 Task: Calculate the distance between Atlanta and Savannah.
Action: Mouse moved to (267, 68)
Screenshot: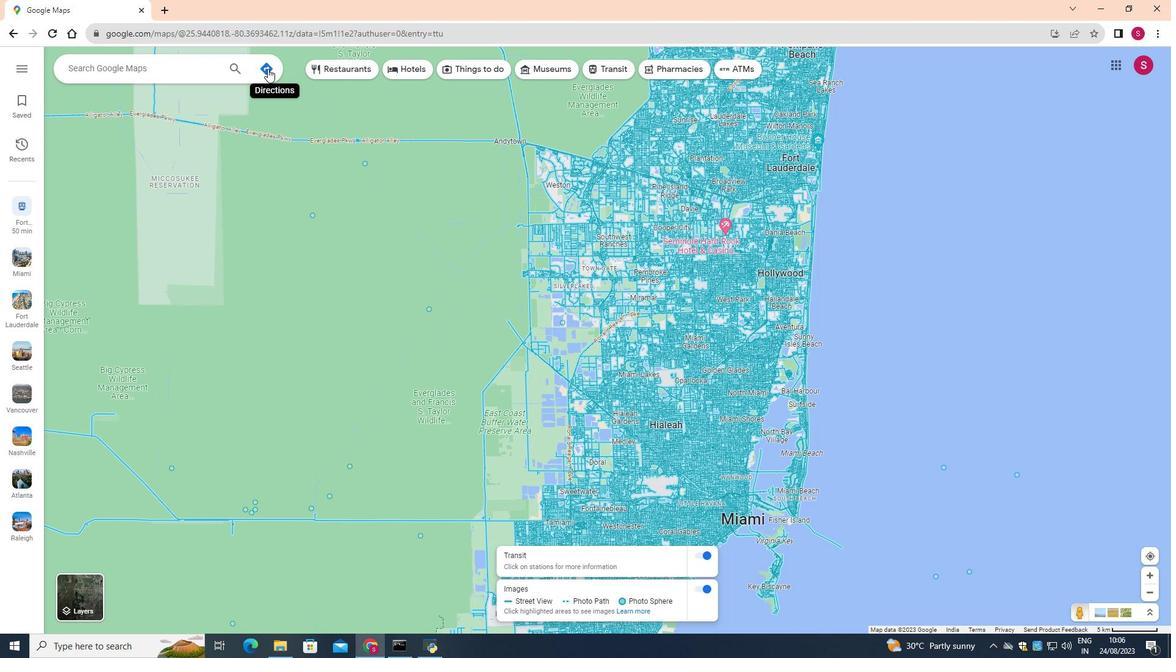 
Action: Mouse pressed left at (267, 68)
Screenshot: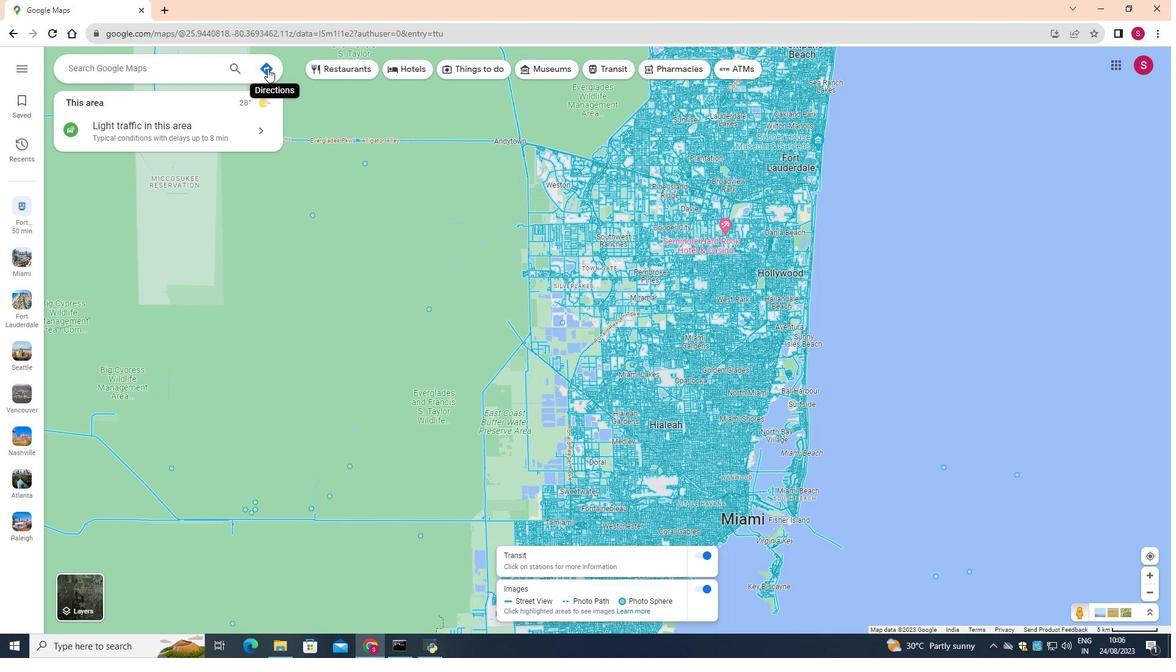 
Action: Mouse moved to (201, 97)
Screenshot: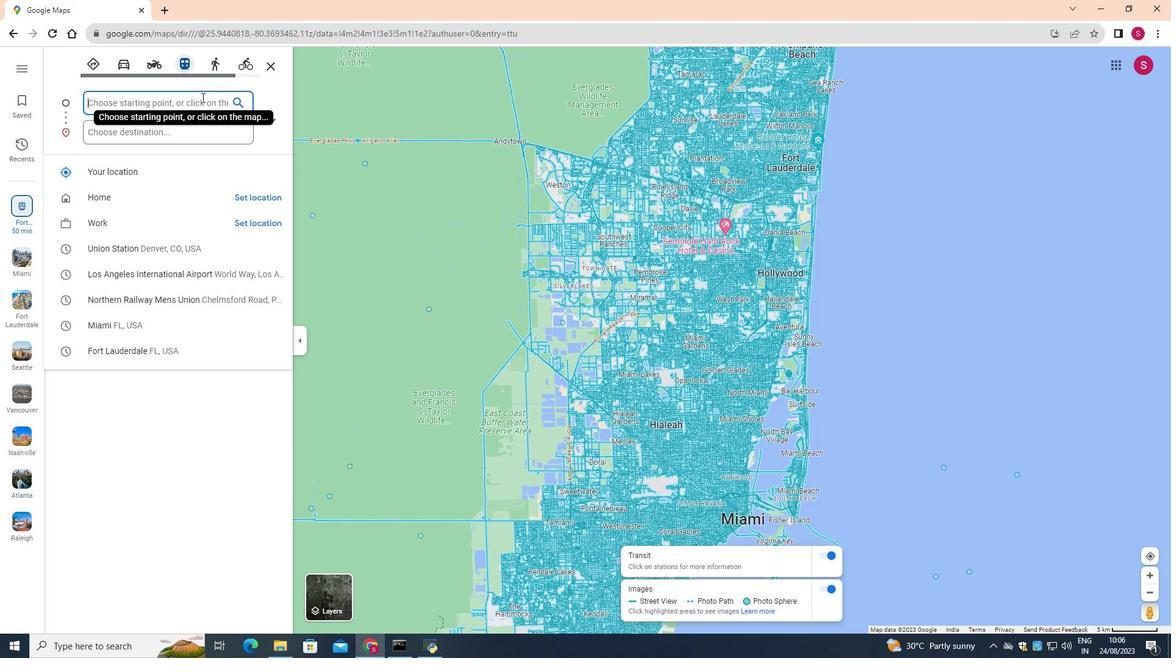 
Action: Mouse pressed left at (201, 97)
Screenshot: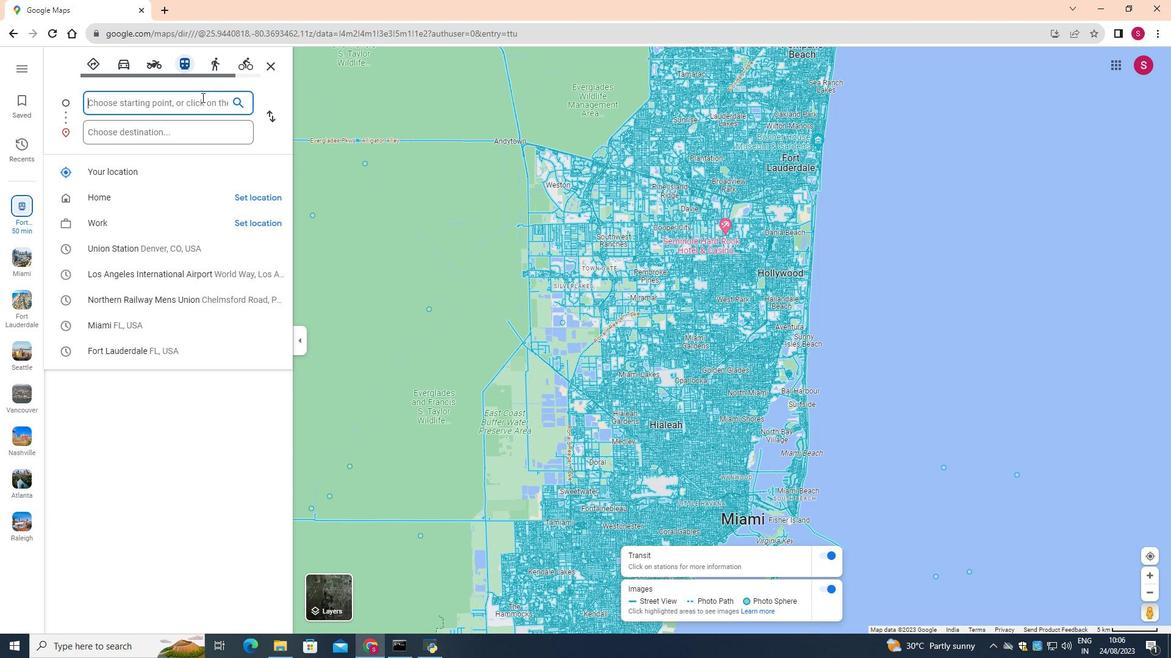 
Action: Key pressed <Key.shift>Atlanta
Screenshot: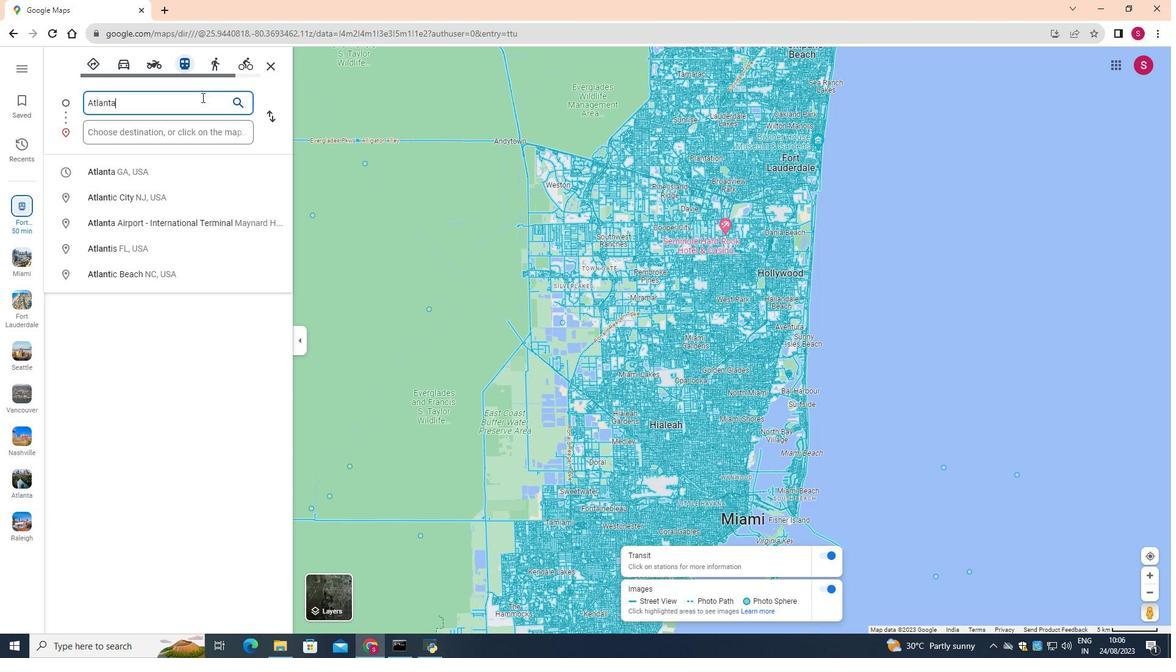 
Action: Mouse moved to (154, 173)
Screenshot: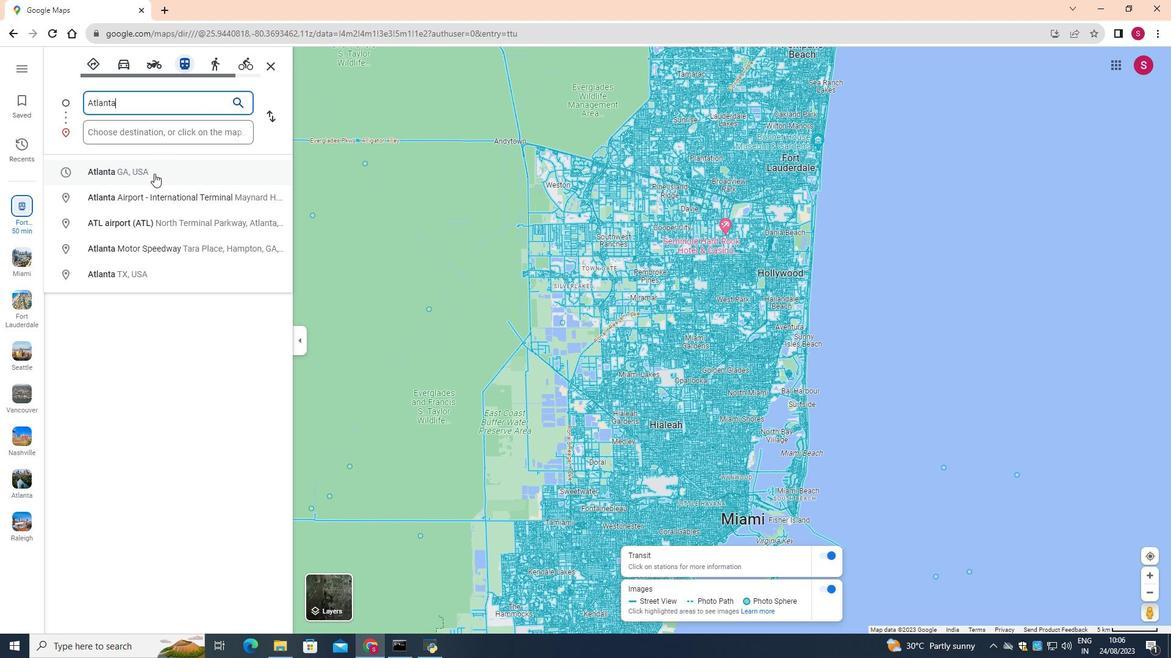 
Action: Mouse pressed left at (154, 173)
Screenshot: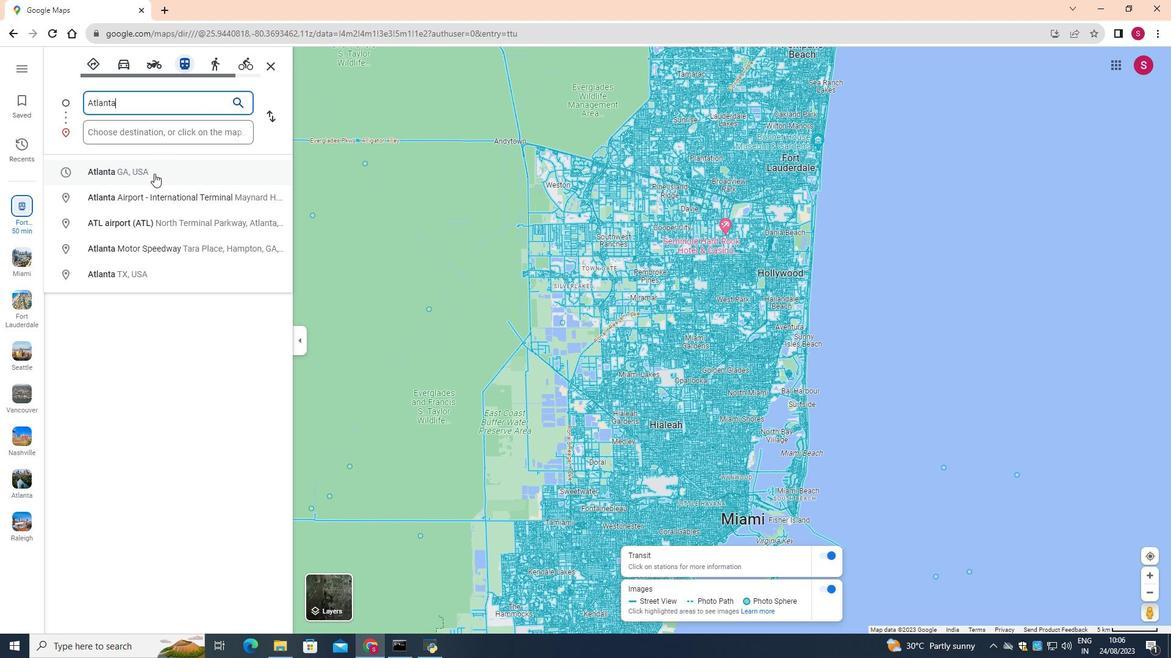 
Action: Mouse moved to (155, 126)
Screenshot: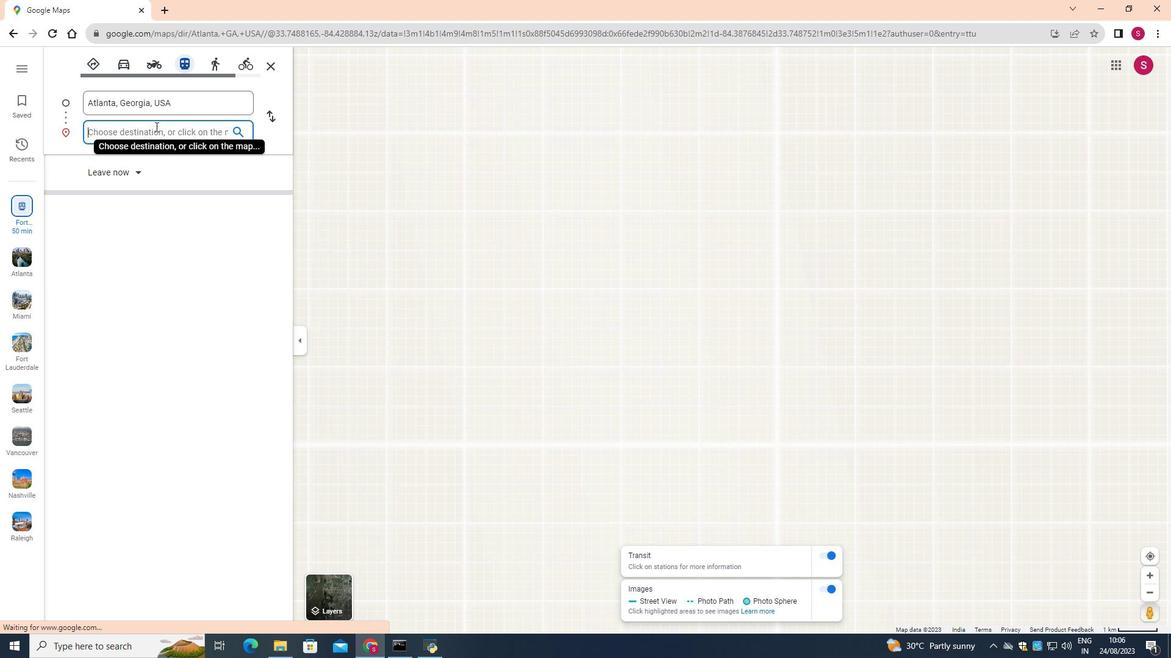 
Action: Mouse pressed left at (155, 126)
Screenshot: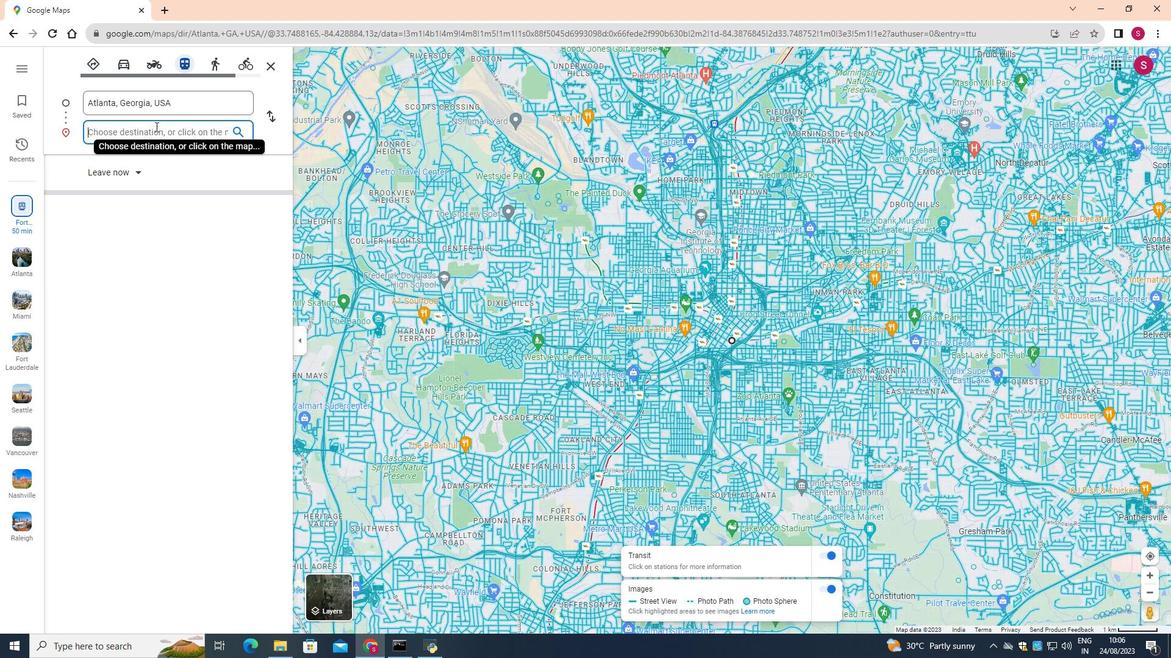 
Action: Key pressed <Key.shift>Savannah
Screenshot: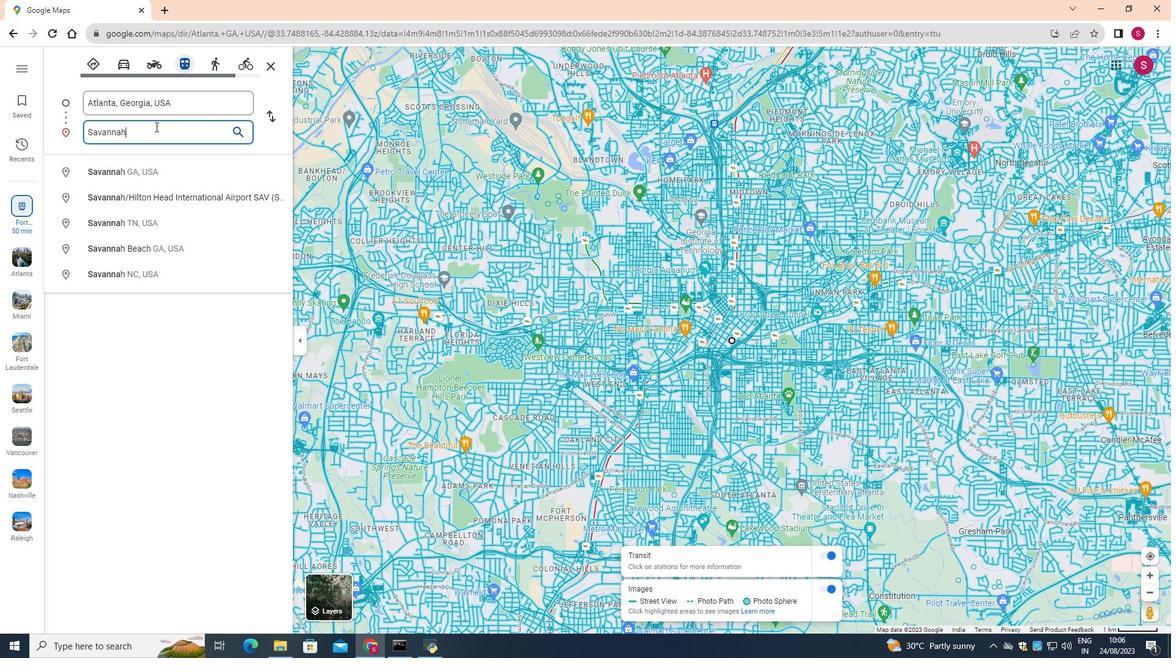 
Action: Mouse moved to (144, 171)
Screenshot: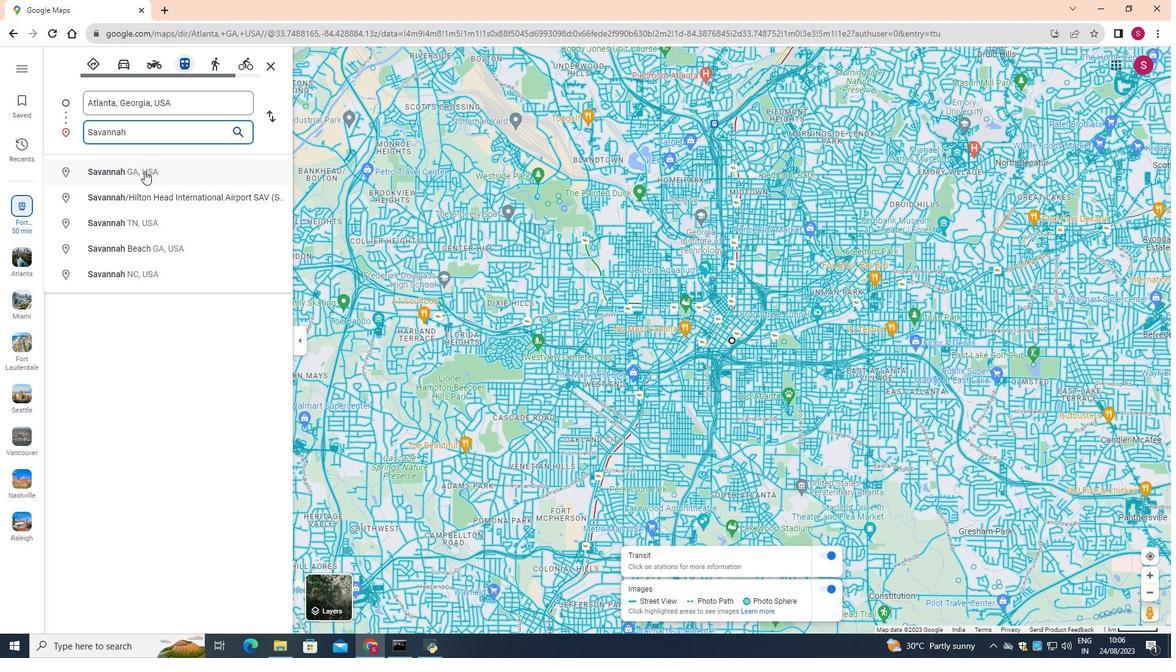 
Action: Mouse pressed left at (144, 171)
Screenshot: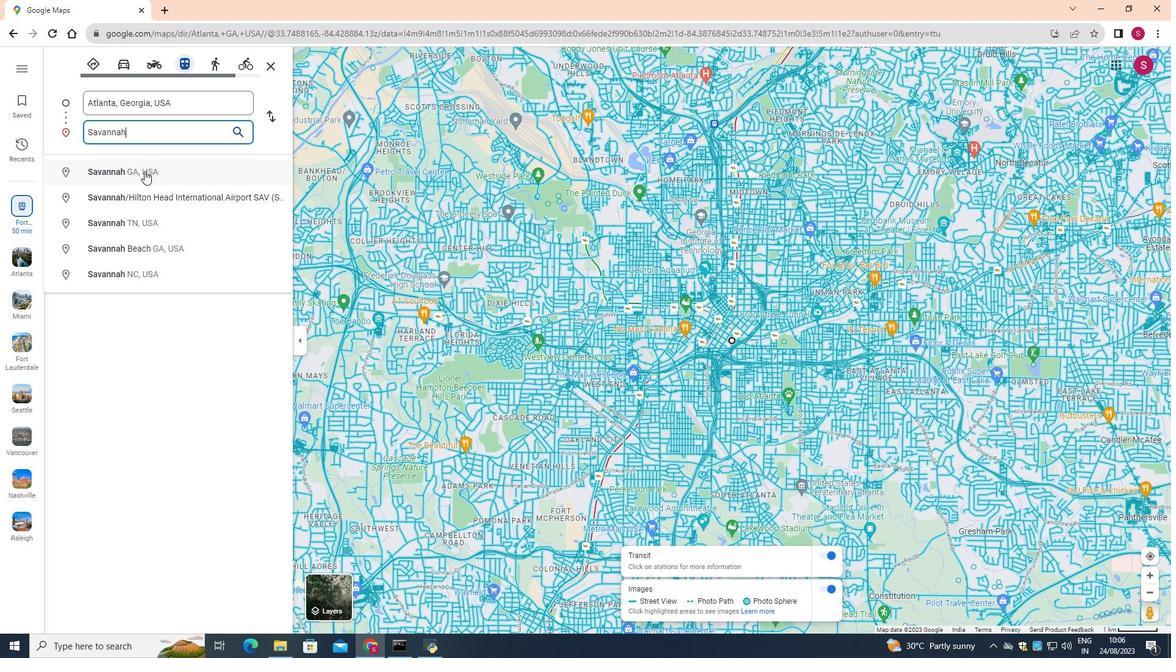 
Action: Mouse moved to (523, 587)
Screenshot: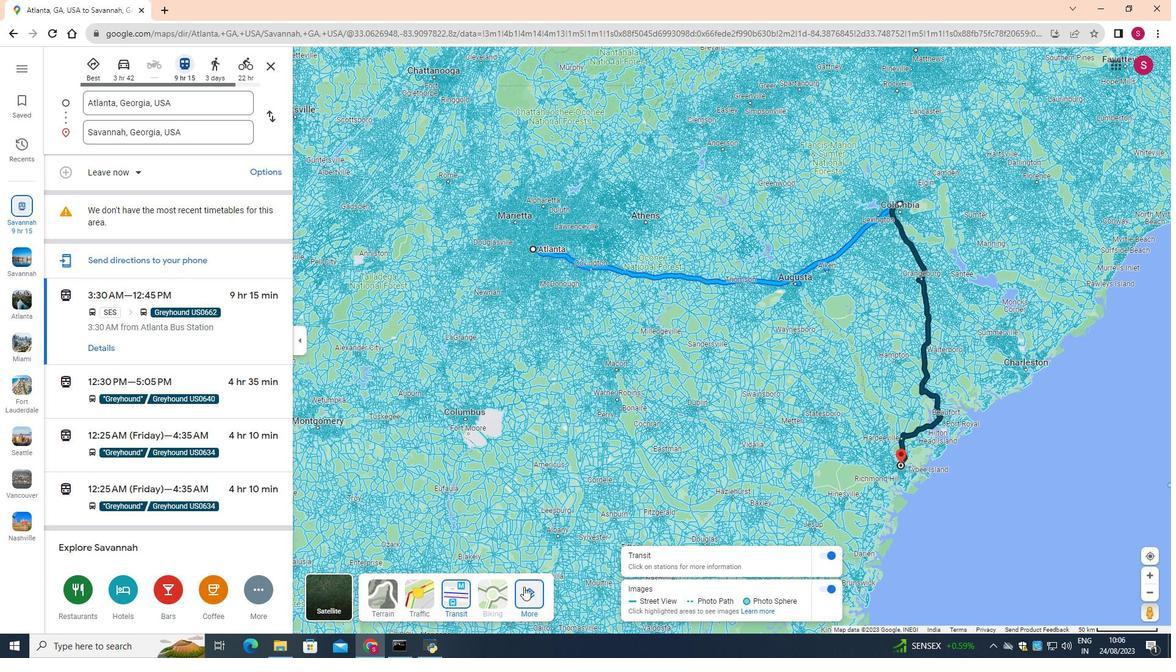 
Action: Mouse pressed left at (523, 587)
Screenshot: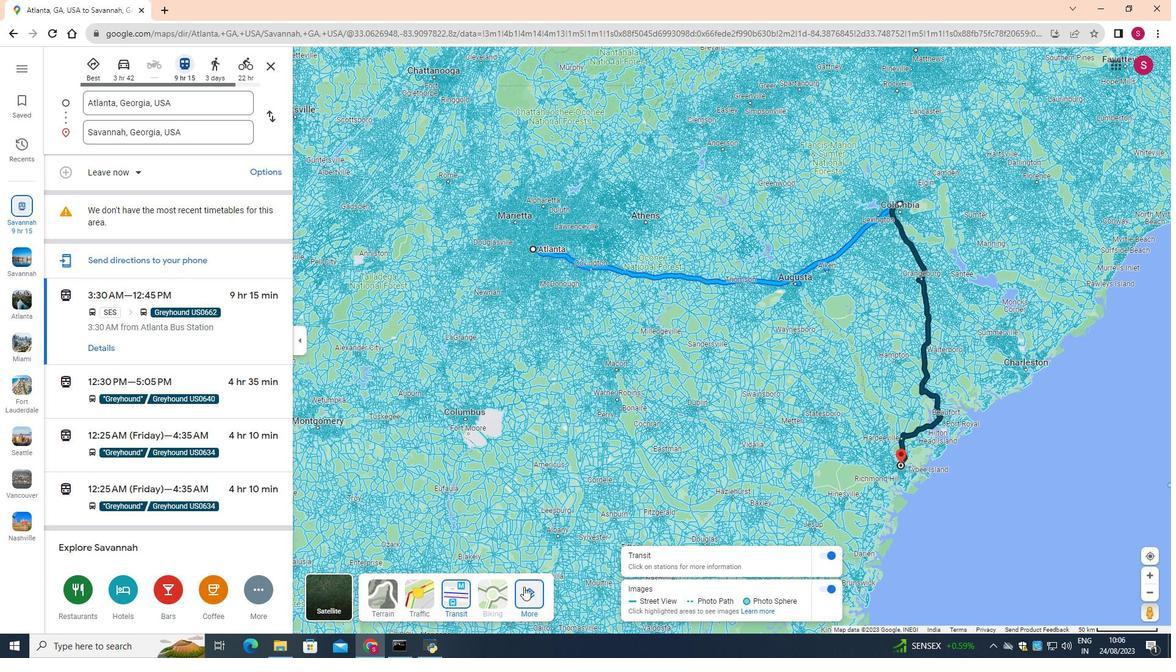 
Action: Mouse moved to (418, 483)
Screenshot: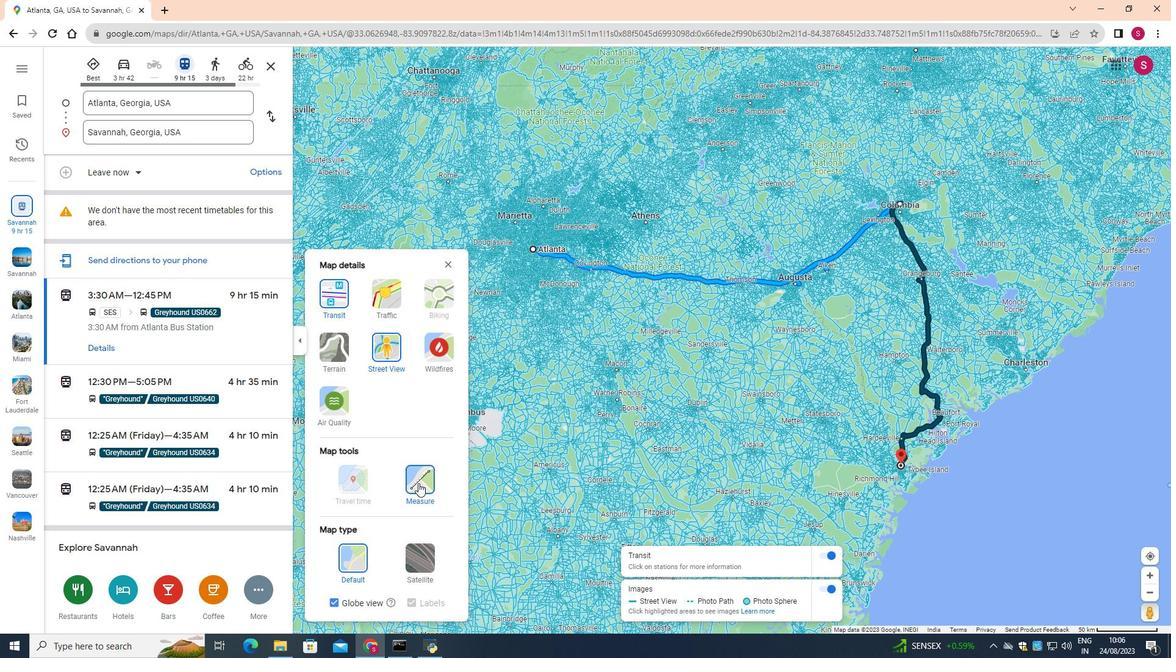 
Action: Mouse pressed left at (418, 483)
Screenshot: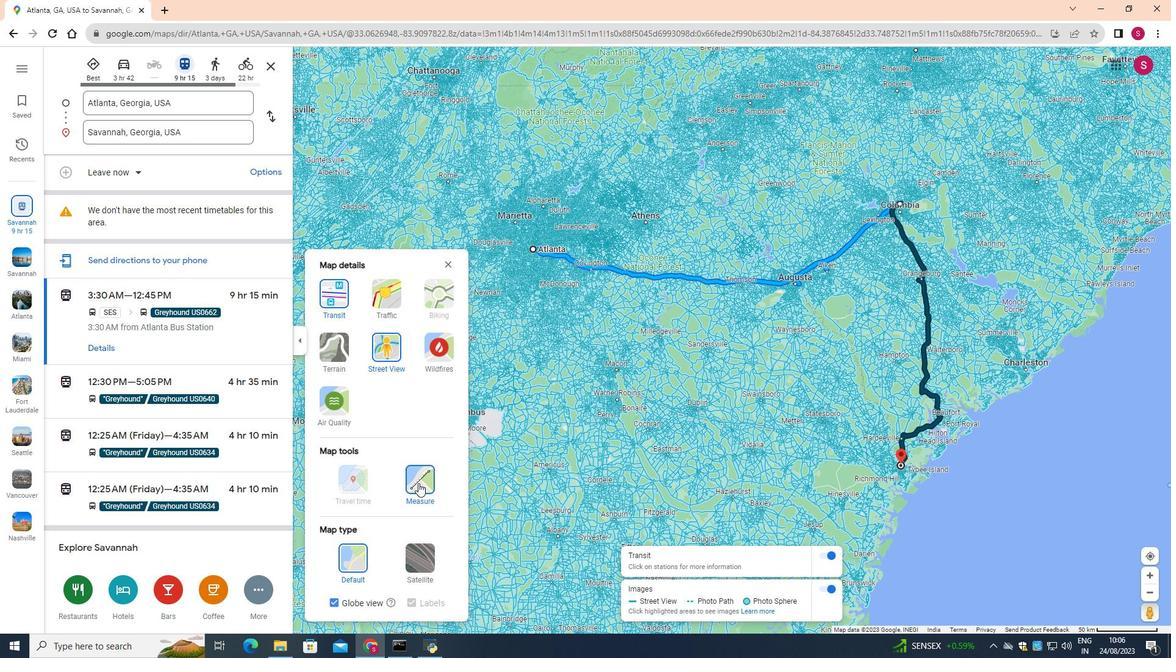 
Action: Mouse moved to (533, 245)
Screenshot: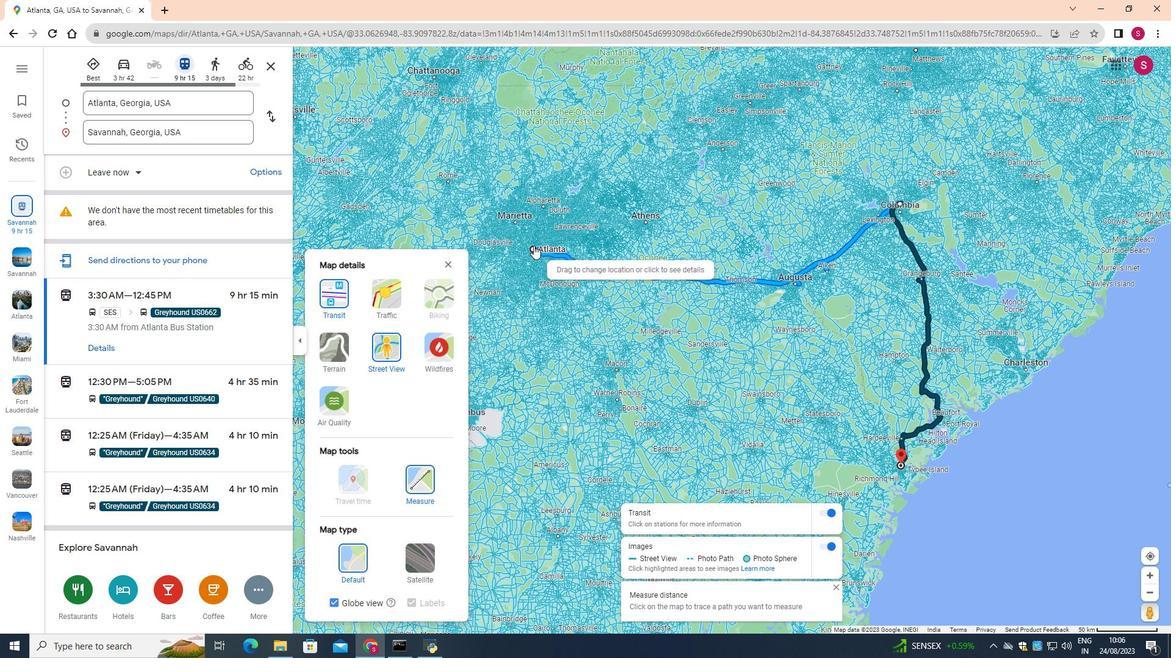 
Action: Mouse pressed left at (533, 245)
Screenshot: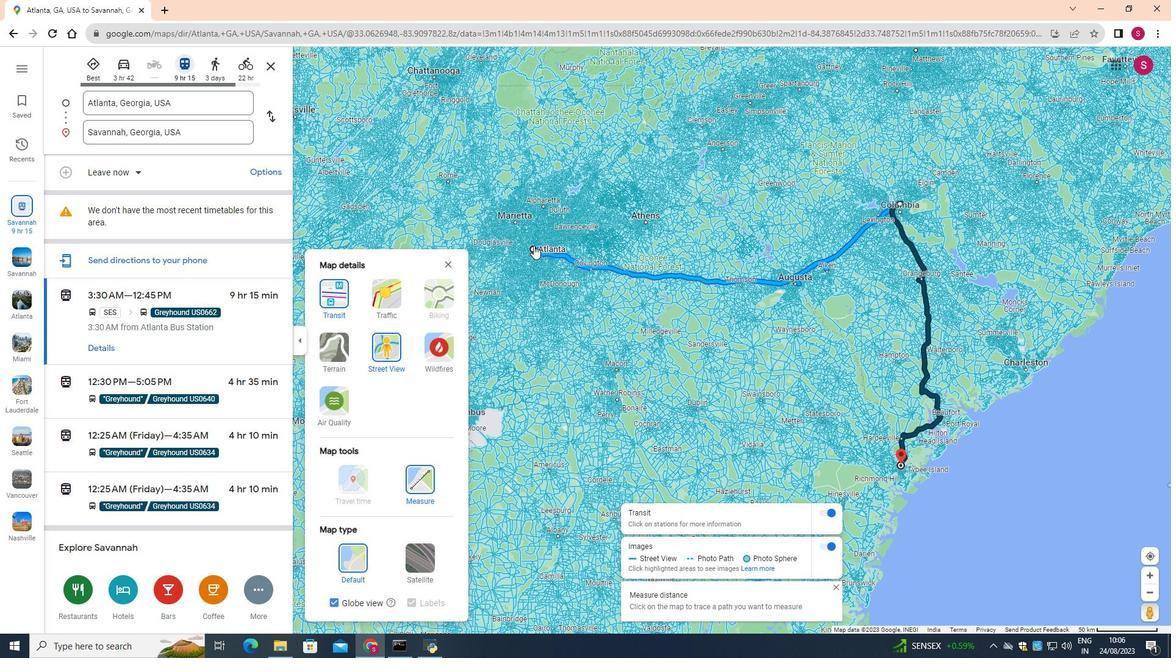 
Action: Mouse moved to (902, 464)
Screenshot: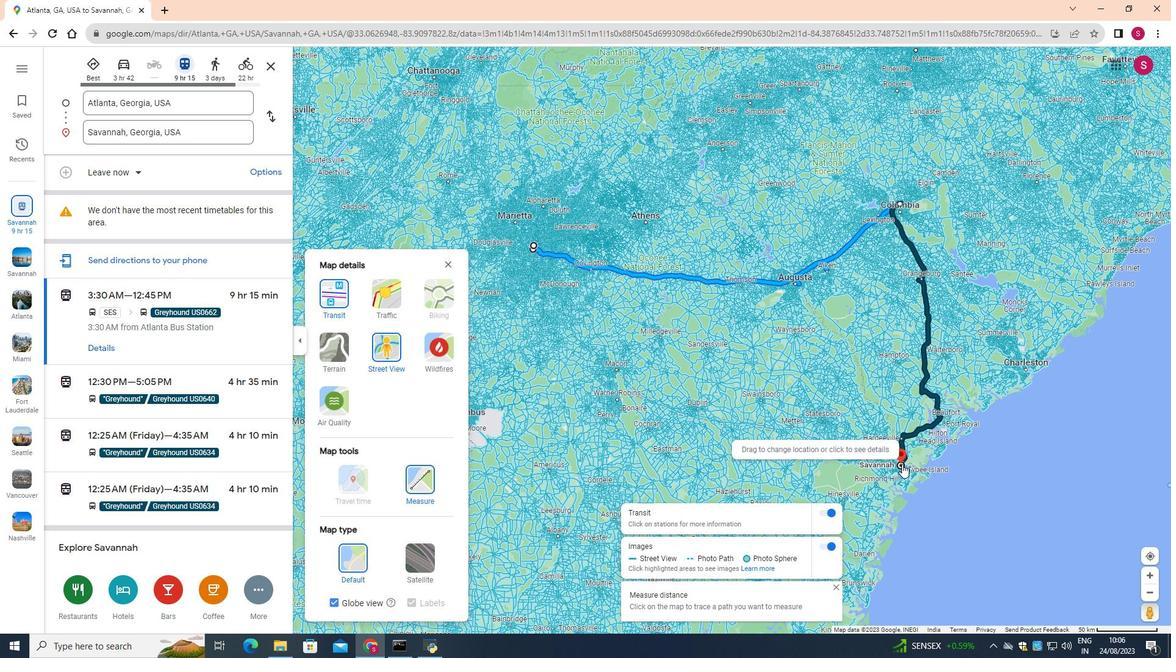 
Action: Mouse pressed left at (902, 464)
Screenshot: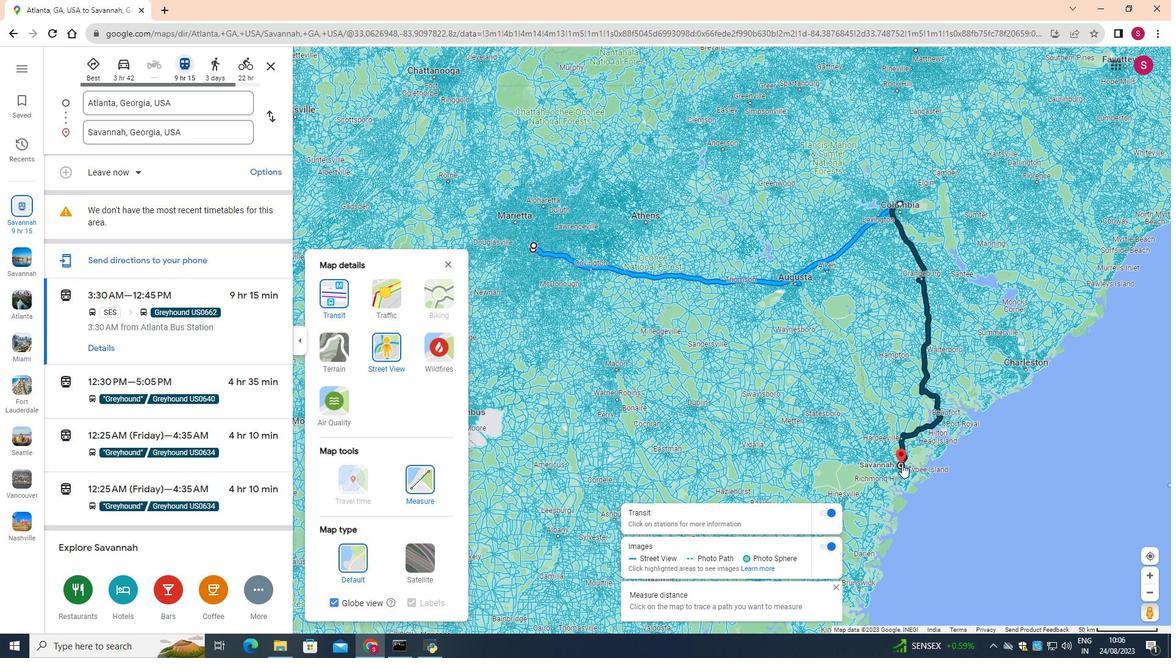 
Action: Mouse moved to (446, 267)
Screenshot: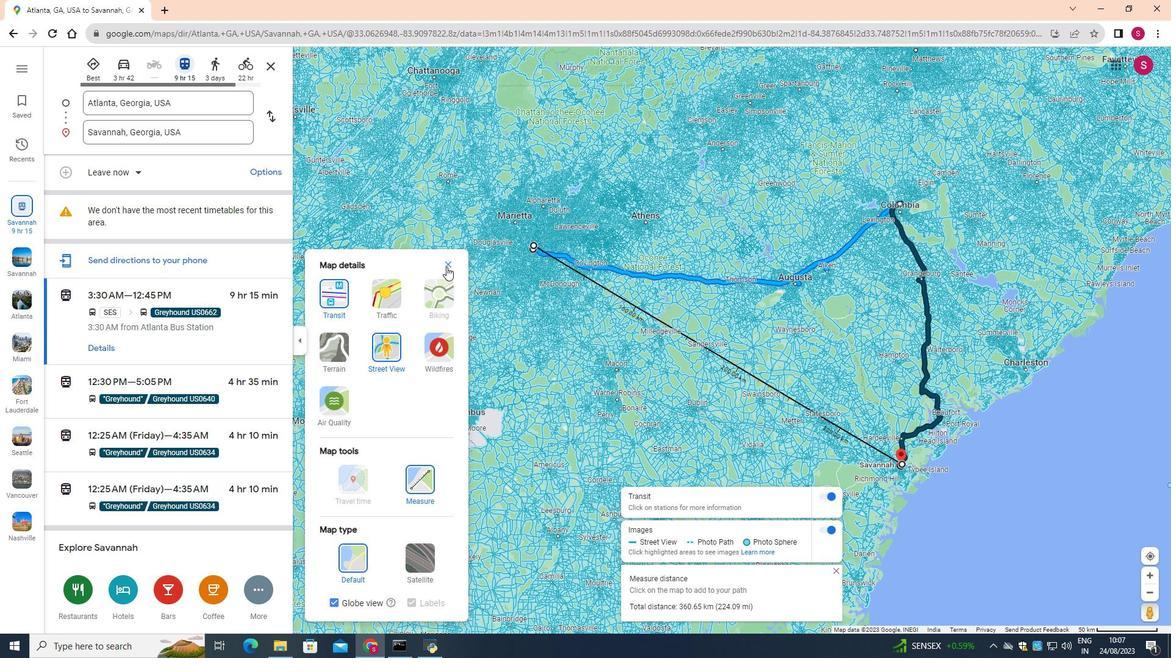 
Action: Mouse pressed left at (446, 267)
Screenshot: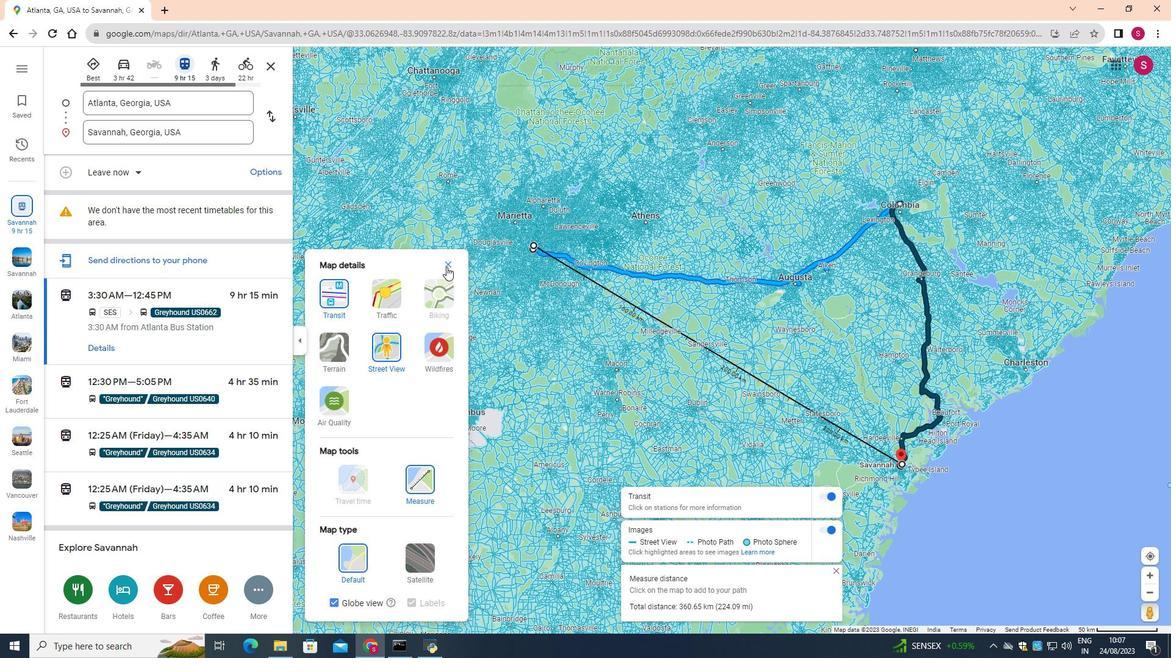 
Action: Mouse moved to (174, 357)
Screenshot: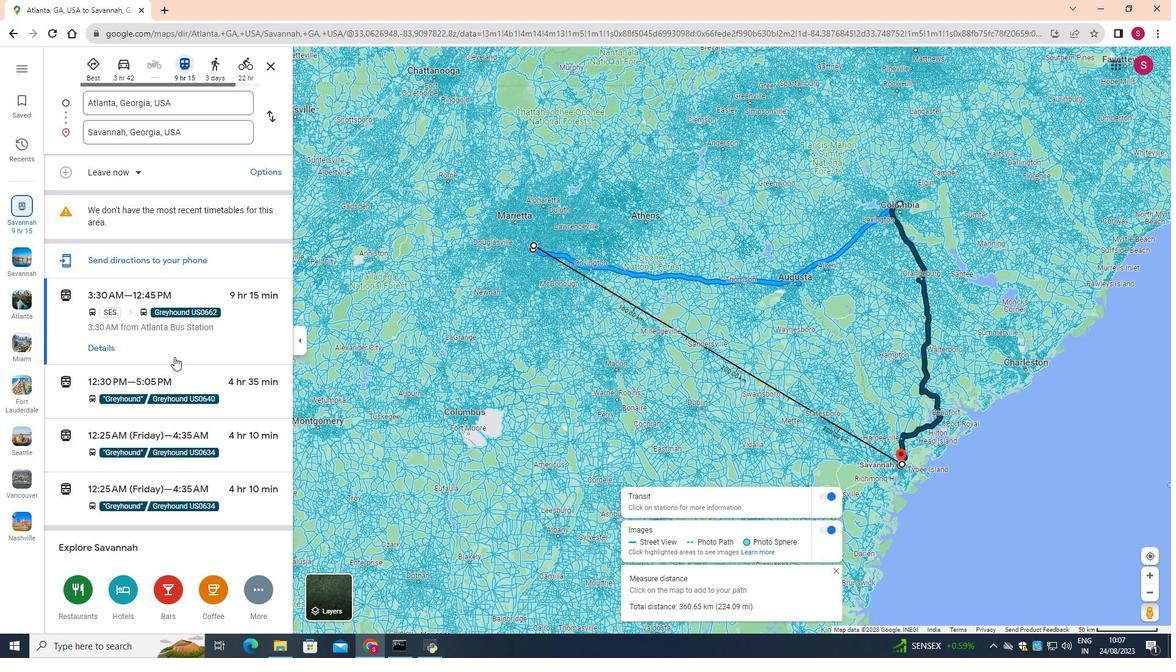 
Action: Mouse scrolled (174, 356) with delta (0, 0)
Screenshot: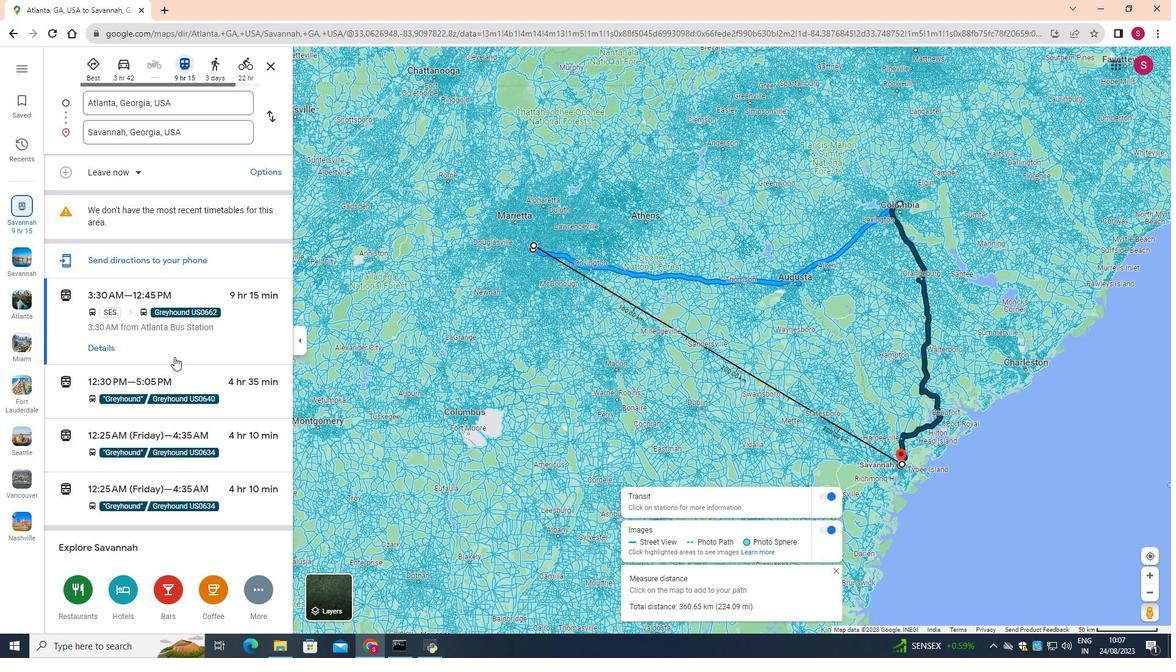 
Action: Mouse scrolled (174, 356) with delta (0, 0)
Screenshot: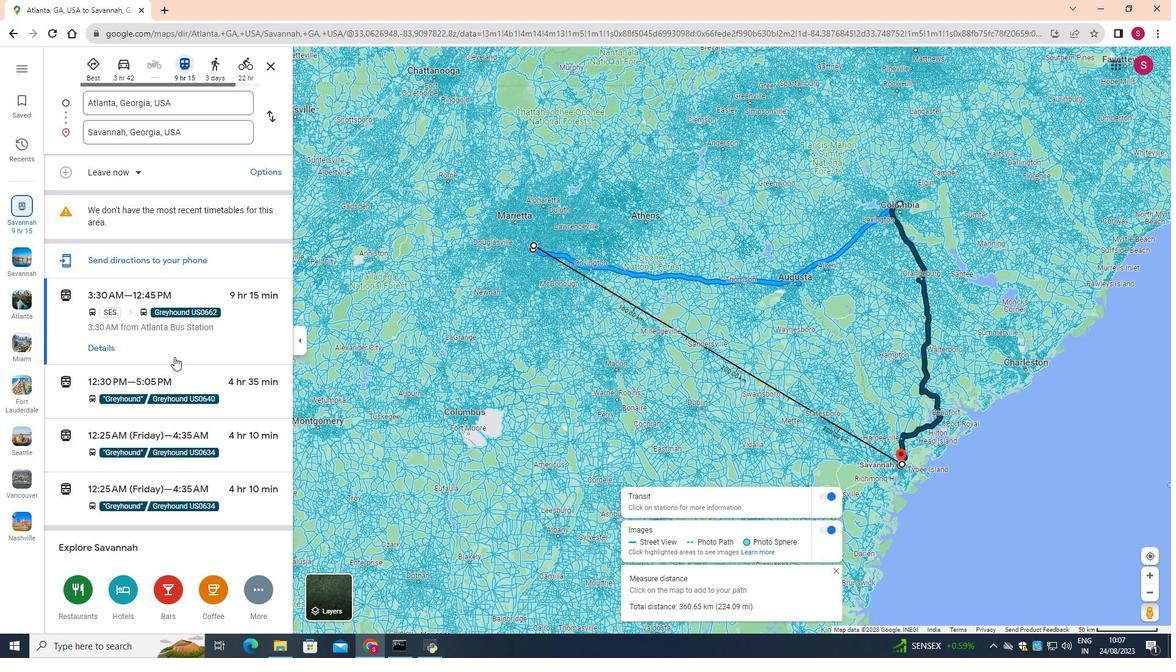 
Action: Mouse scrolled (174, 356) with delta (0, 0)
Screenshot: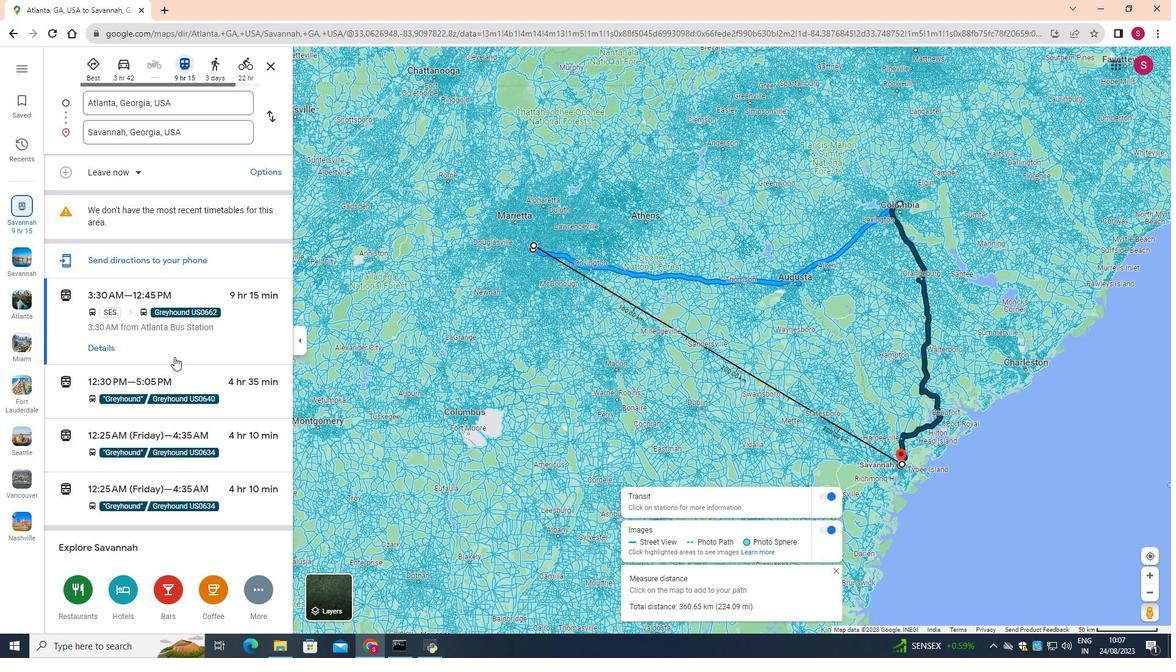 
Action: Mouse scrolled (174, 356) with delta (0, 0)
Screenshot: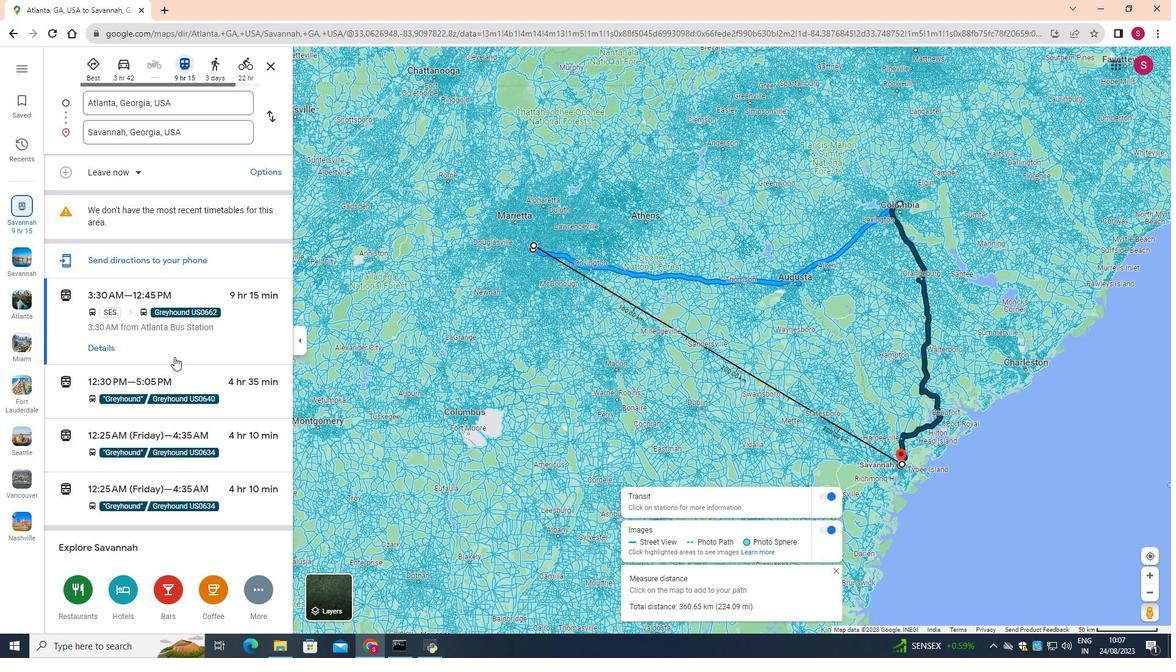
Action: Mouse scrolled (174, 356) with delta (0, 0)
Screenshot: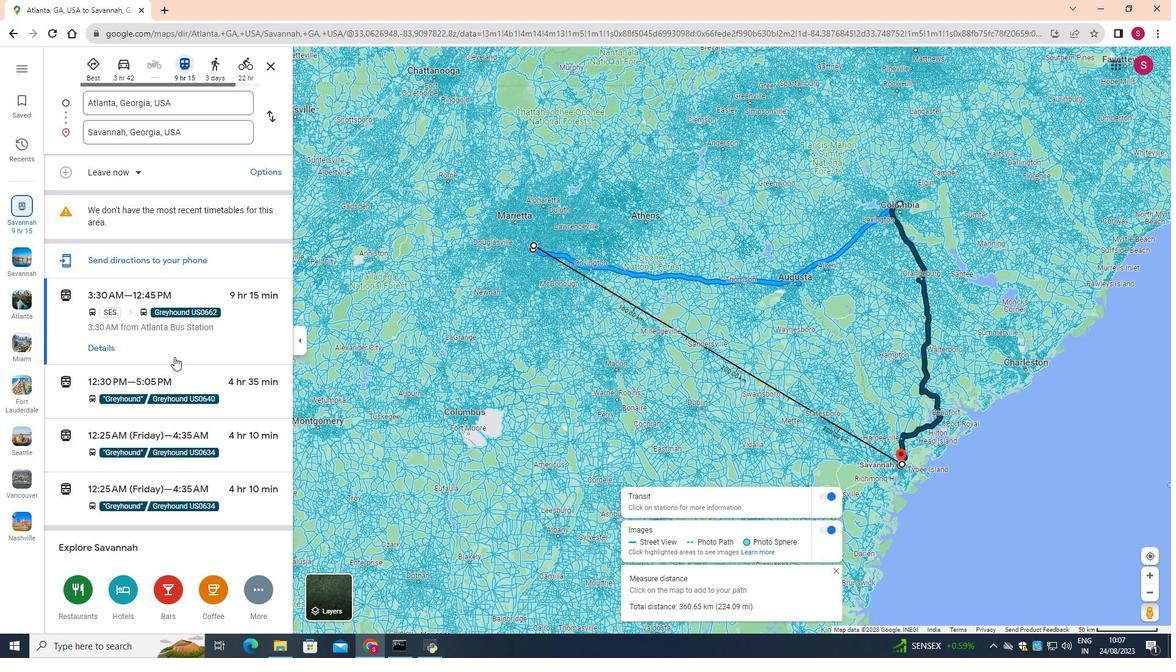 
Action: Mouse scrolled (174, 358) with delta (0, 0)
Screenshot: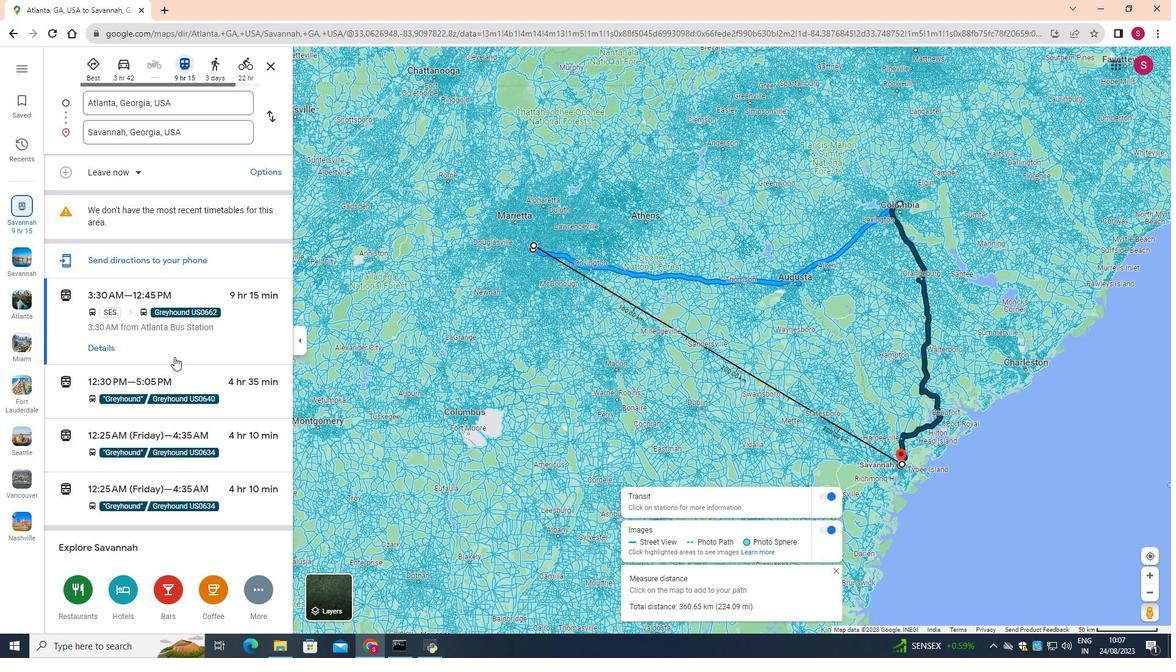 
Action: Mouse scrolled (174, 358) with delta (0, 0)
Screenshot: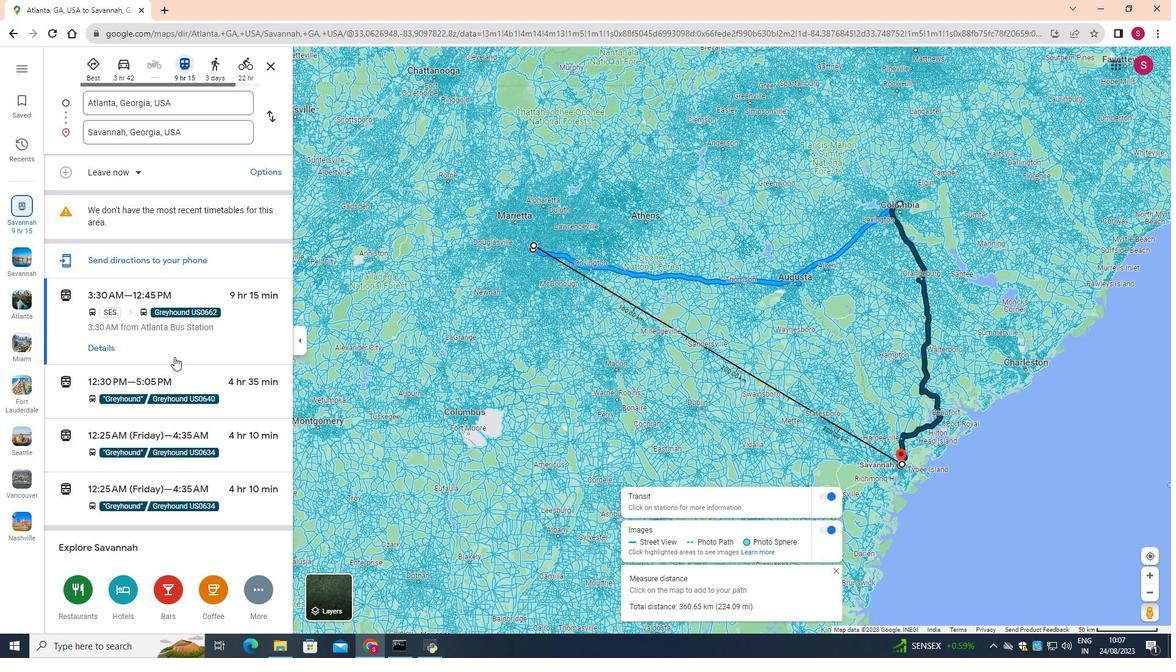 
Action: Mouse scrolled (174, 358) with delta (0, 0)
Screenshot: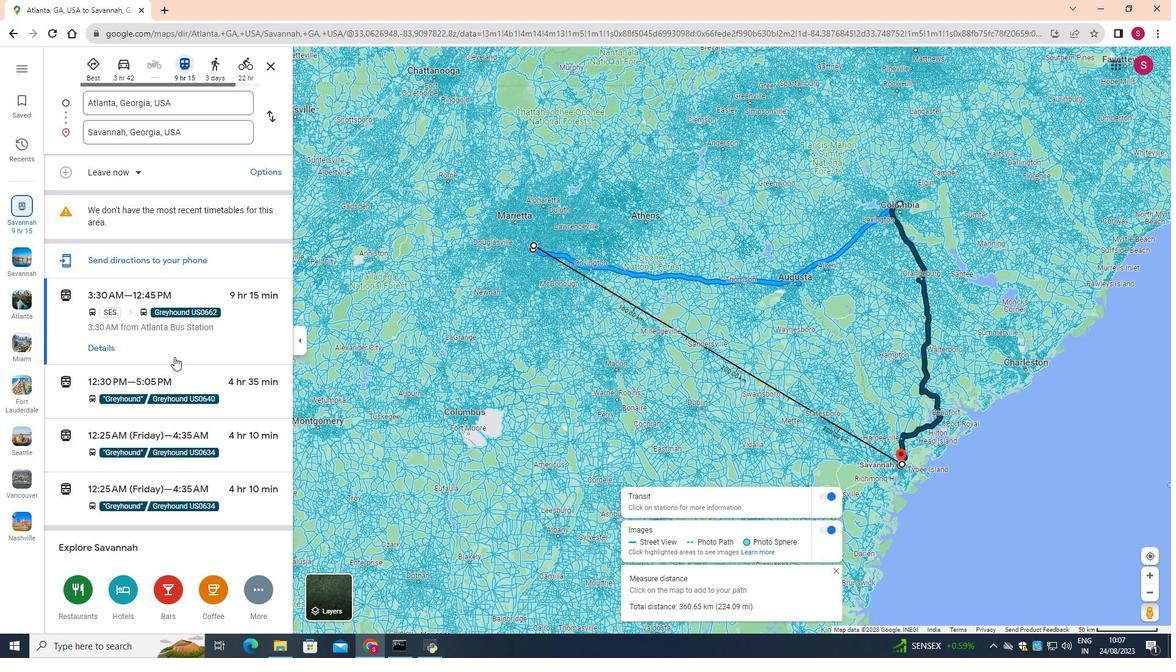 
Action: Mouse scrolled (174, 358) with delta (0, 0)
Screenshot: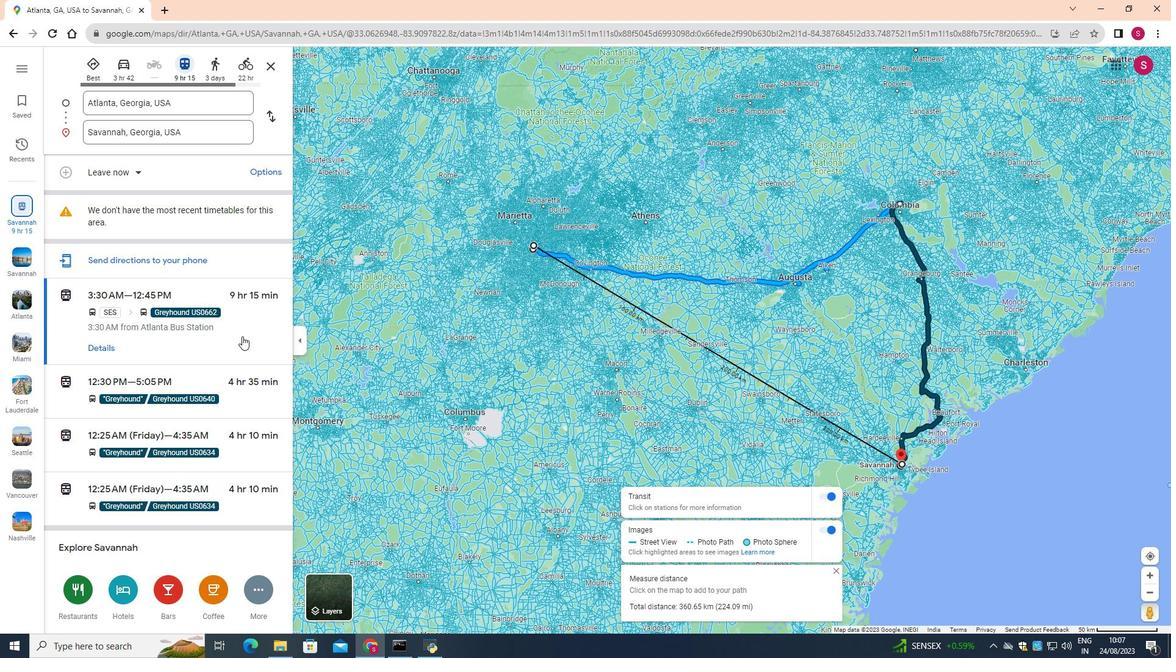
Action: Mouse moved to (368, 314)
Screenshot: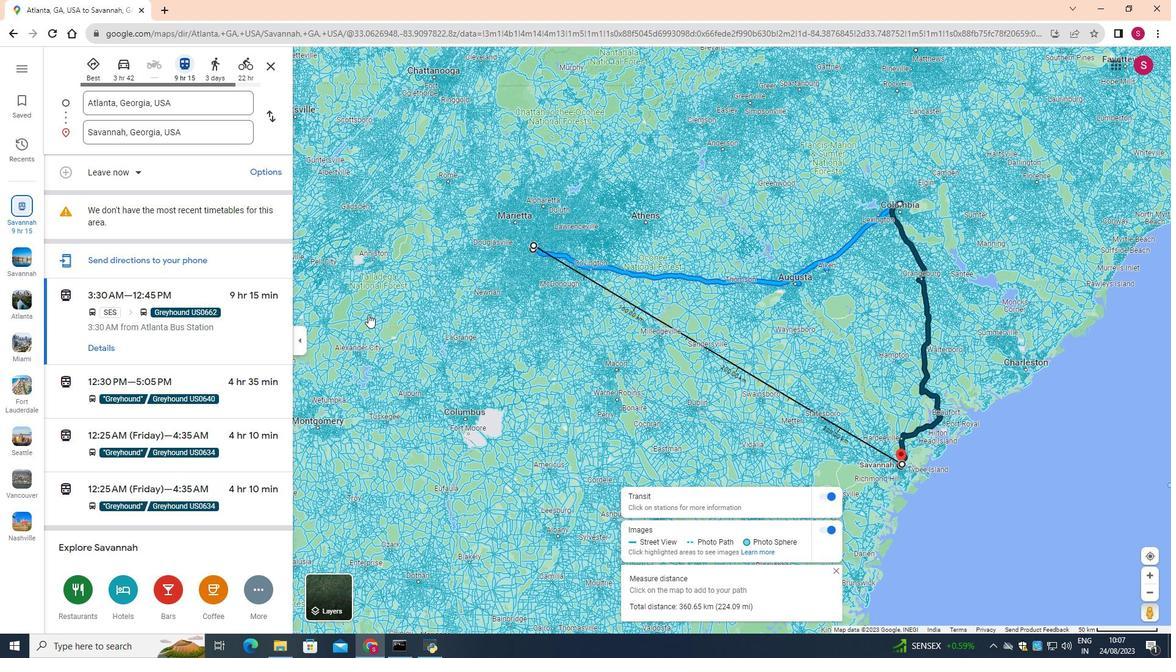 
